 Task: Add Laclare Family Creamery Pepper Jack, Goat Milk Cheese to the cart.
Action: Mouse moved to (770, 247)
Screenshot: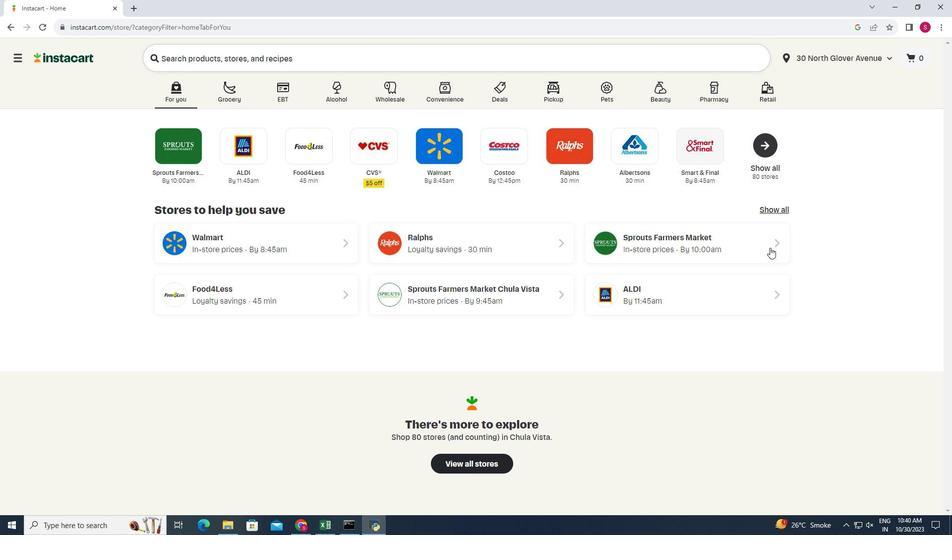
Action: Mouse pressed left at (770, 247)
Screenshot: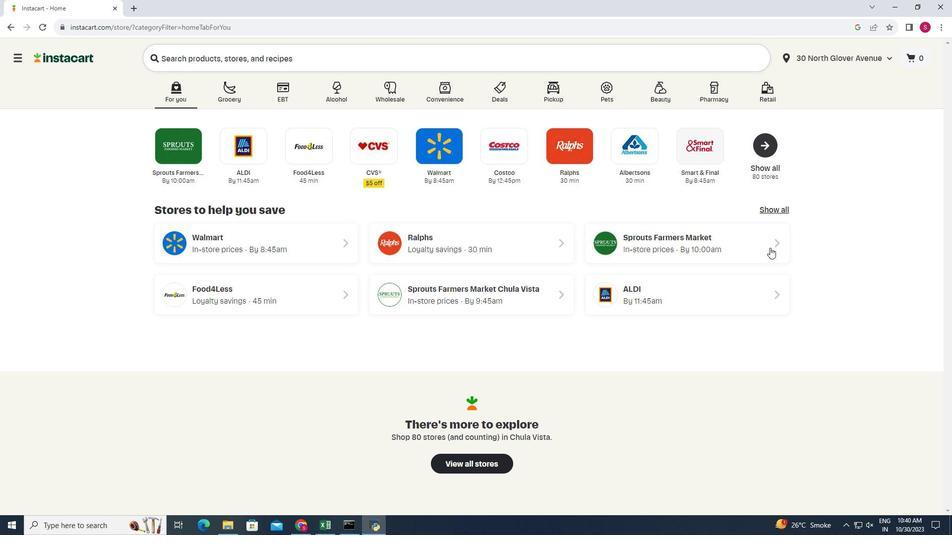 
Action: Mouse moved to (28, 431)
Screenshot: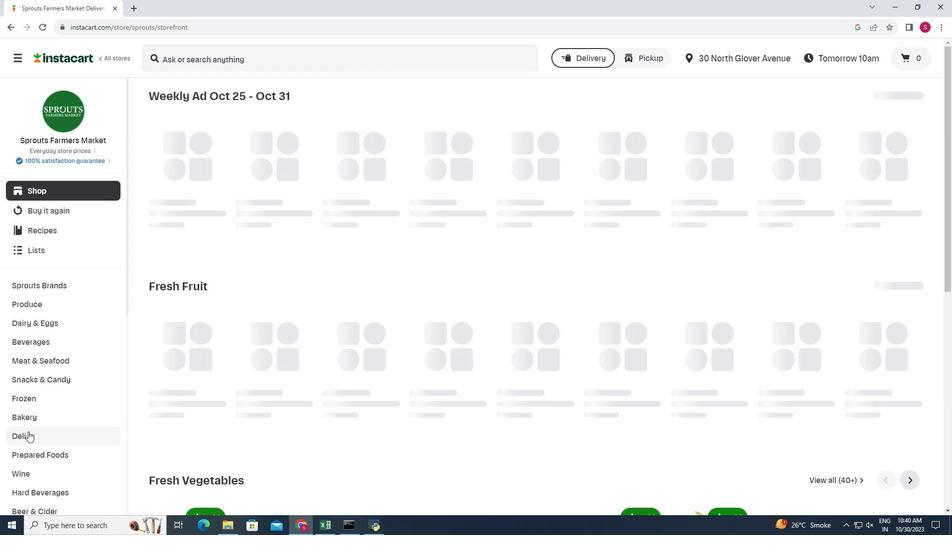 
Action: Mouse pressed left at (28, 431)
Screenshot: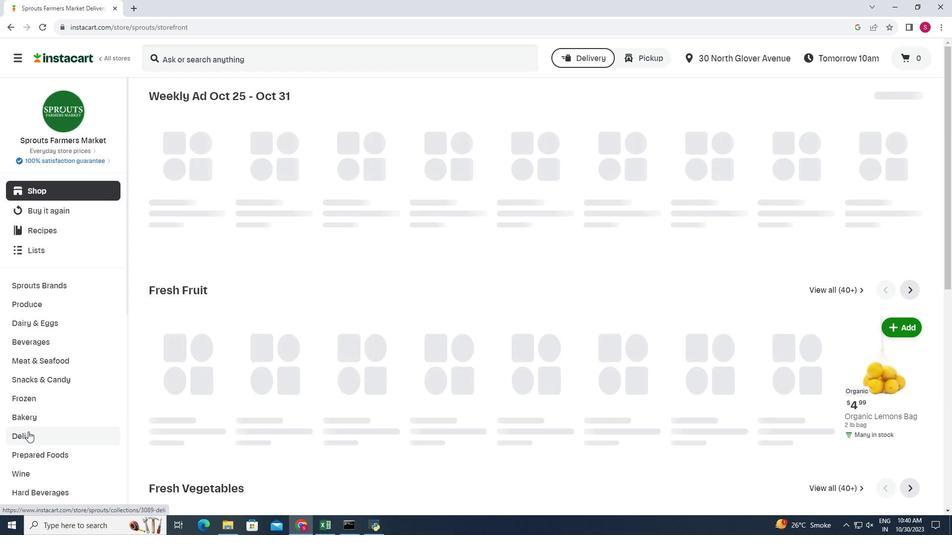 
Action: Mouse moved to (254, 123)
Screenshot: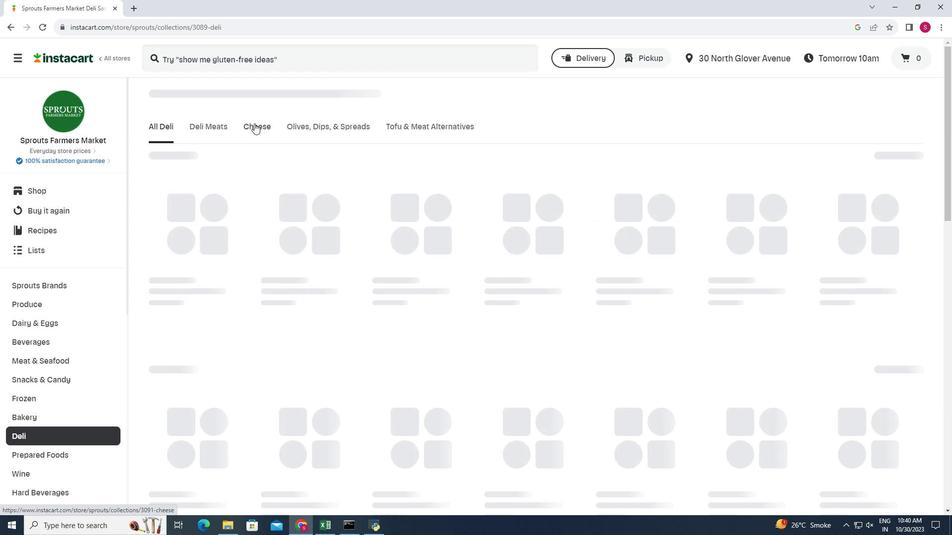 
Action: Mouse pressed left at (254, 123)
Screenshot: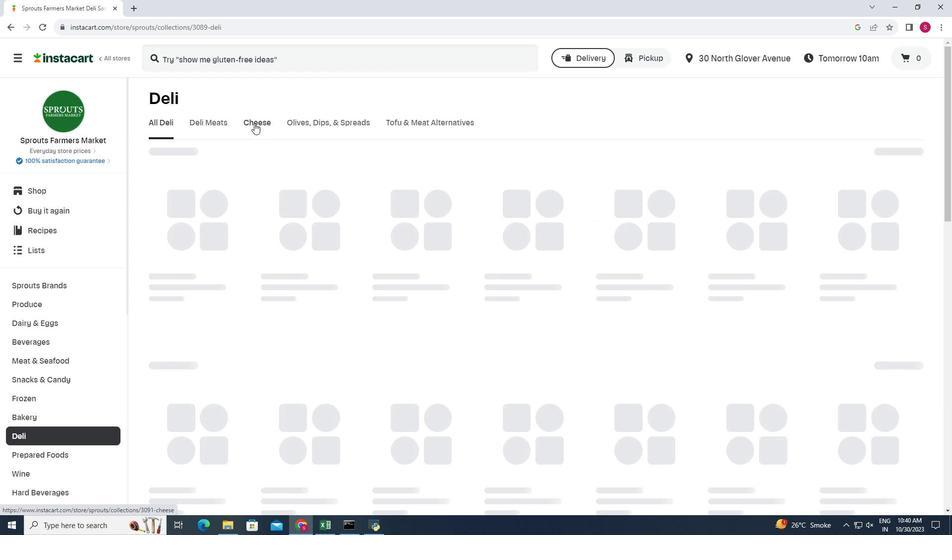 
Action: Mouse moved to (935, 165)
Screenshot: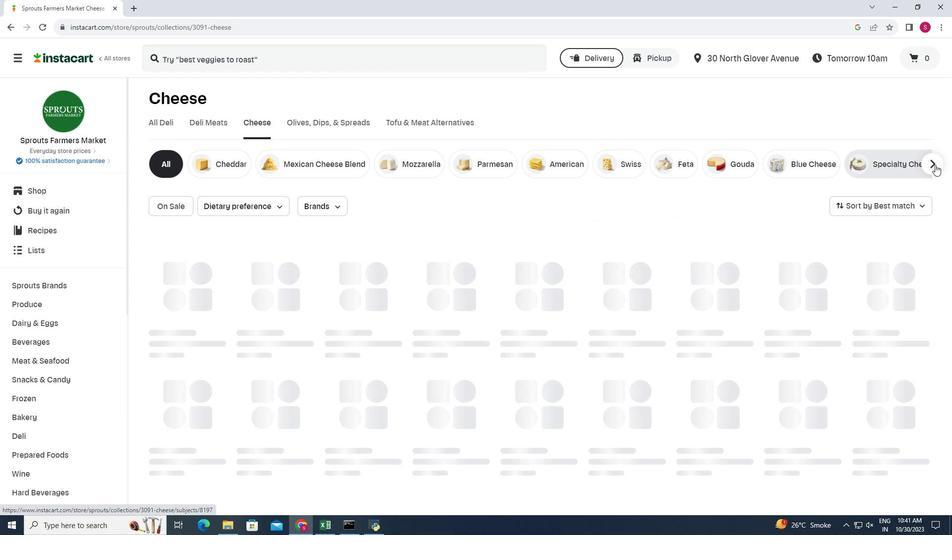 
Action: Mouse pressed left at (935, 165)
Screenshot: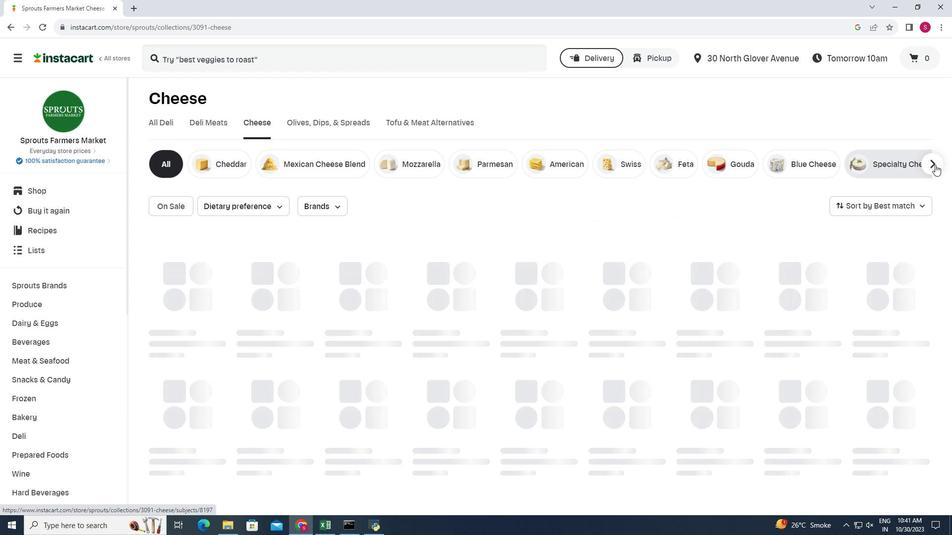 
Action: Mouse moved to (926, 159)
Screenshot: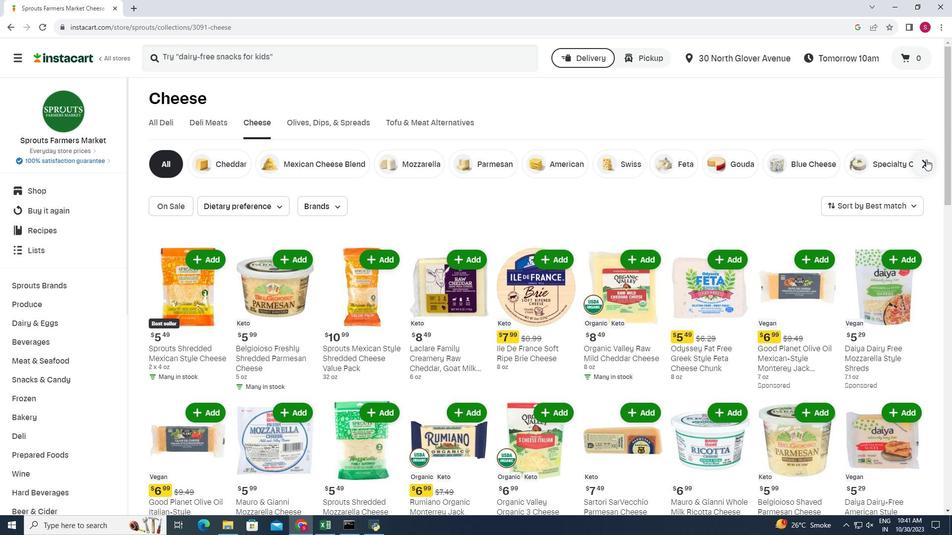 
Action: Mouse pressed left at (926, 159)
Screenshot: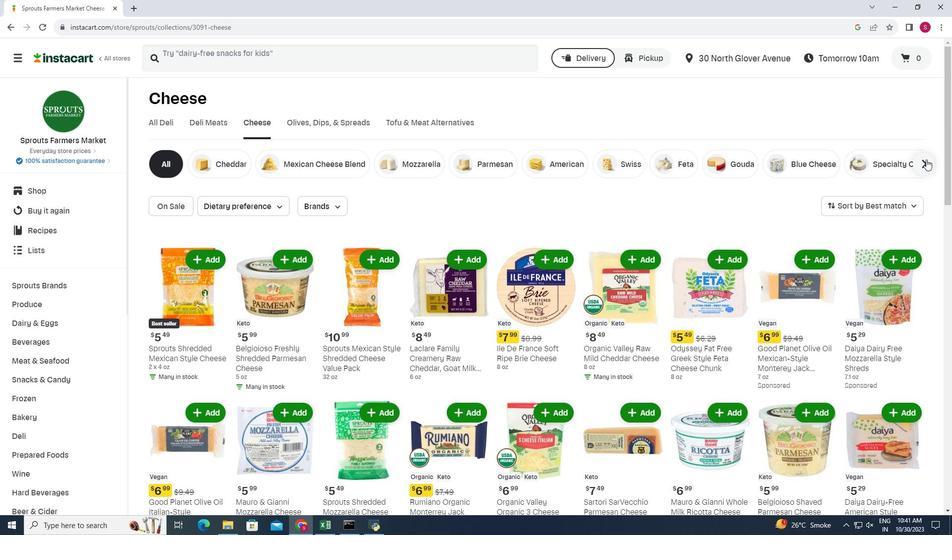 
Action: Mouse moved to (885, 162)
Screenshot: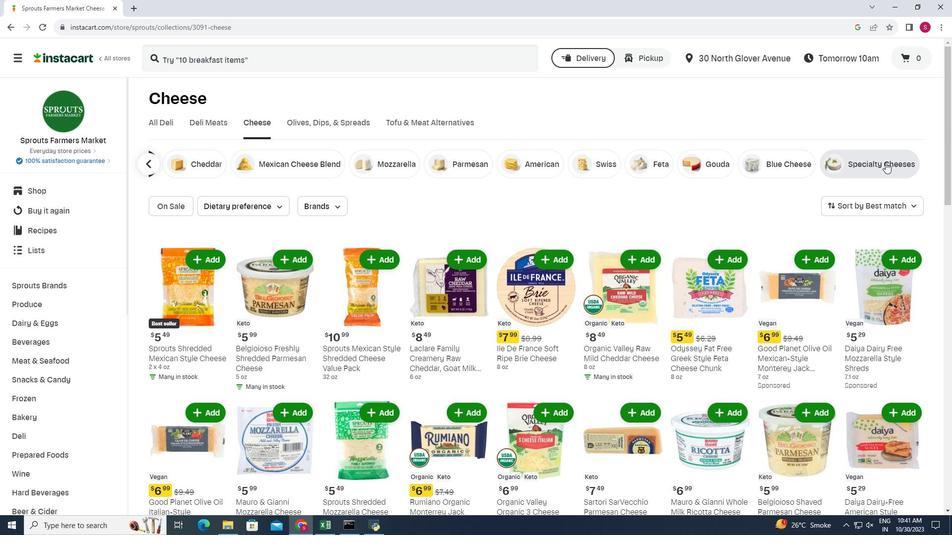
Action: Mouse pressed left at (885, 162)
Screenshot: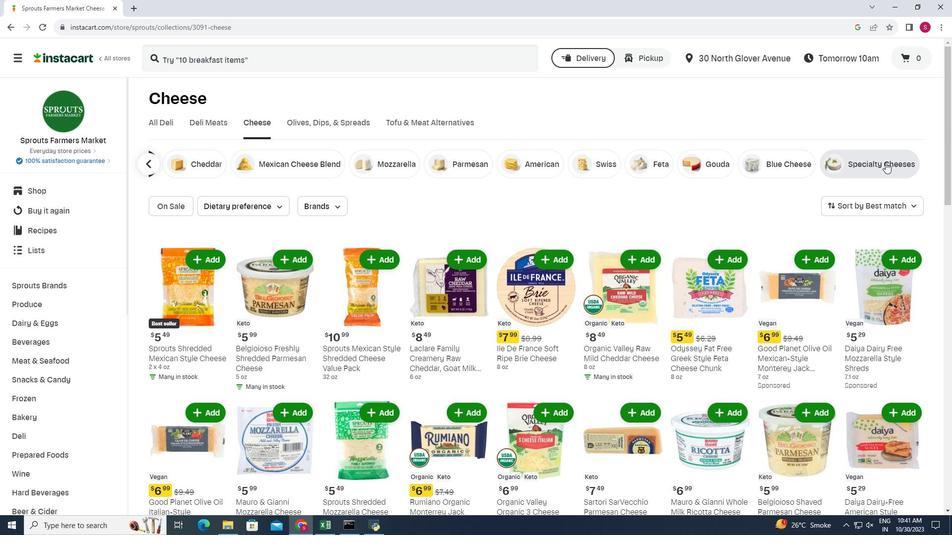 
Action: Mouse moved to (440, 208)
Screenshot: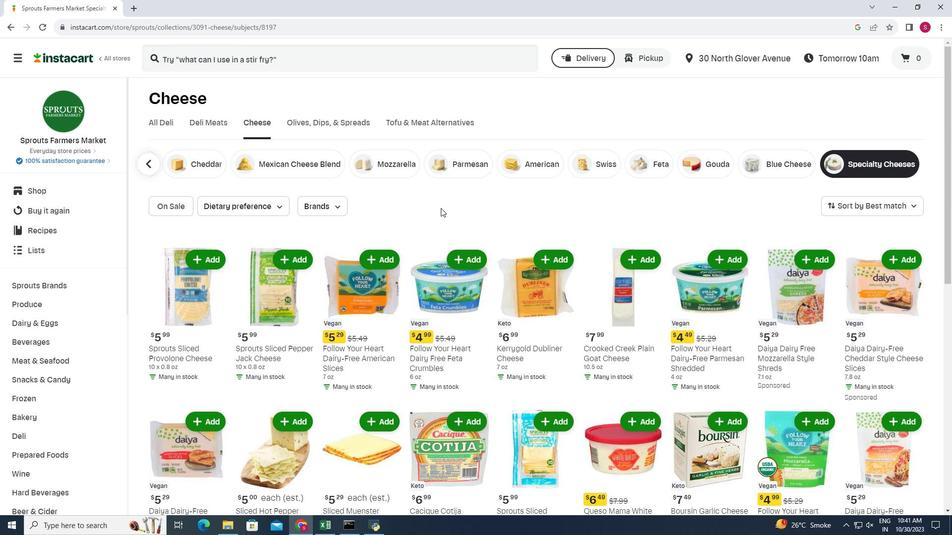 
Action: Mouse scrolled (440, 207) with delta (0, 0)
Screenshot: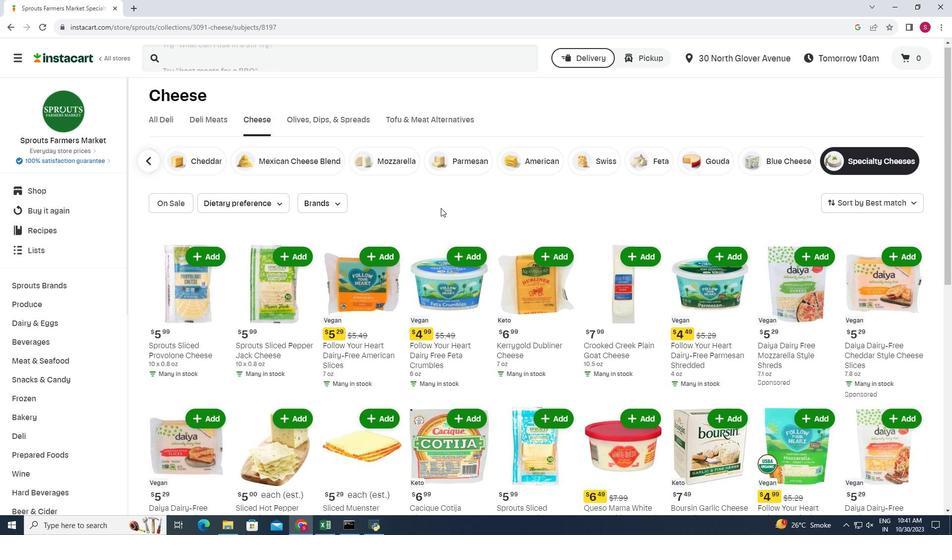 
Action: Mouse moved to (433, 212)
Screenshot: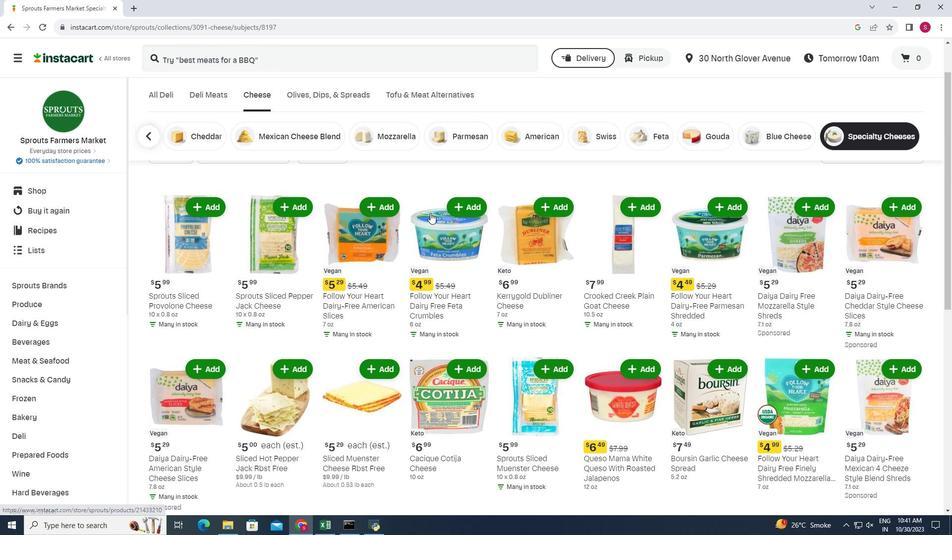 
Action: Mouse scrolled (433, 211) with delta (0, 0)
Screenshot: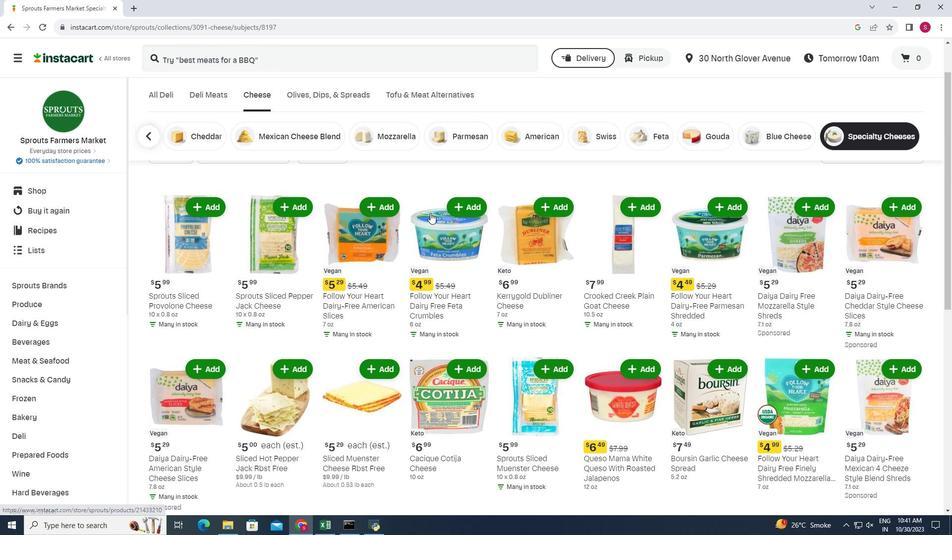 
Action: Mouse moved to (911, 244)
Screenshot: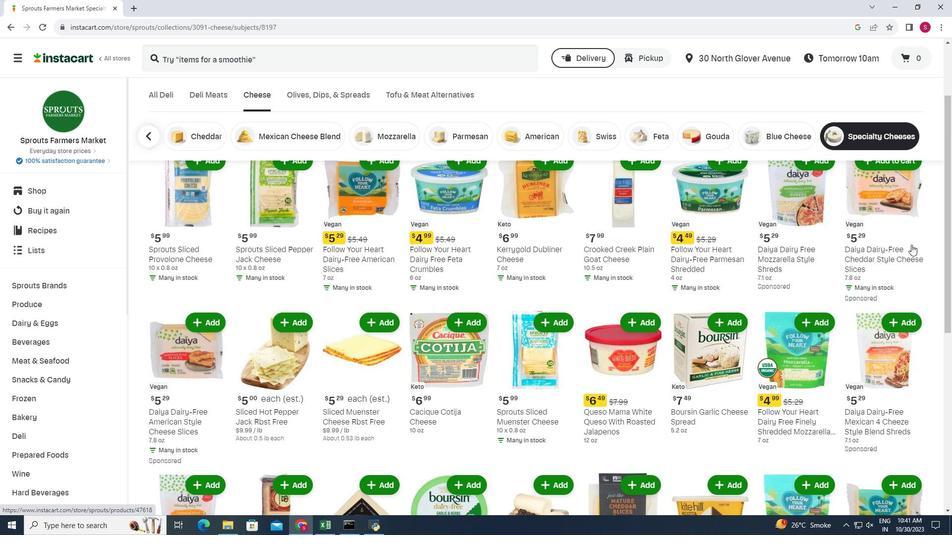 
Action: Mouse scrolled (911, 244) with delta (0, 0)
Screenshot: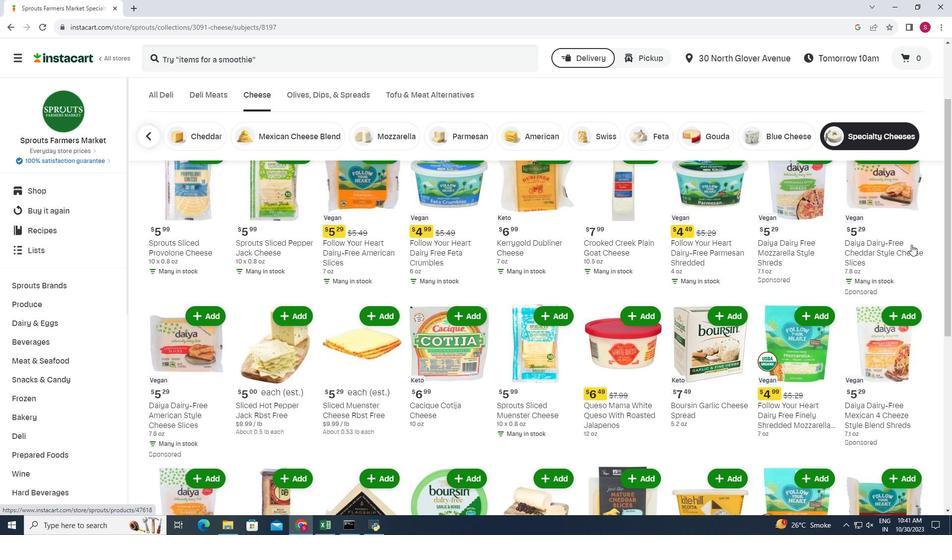 
Action: Mouse scrolled (911, 244) with delta (0, 0)
Screenshot: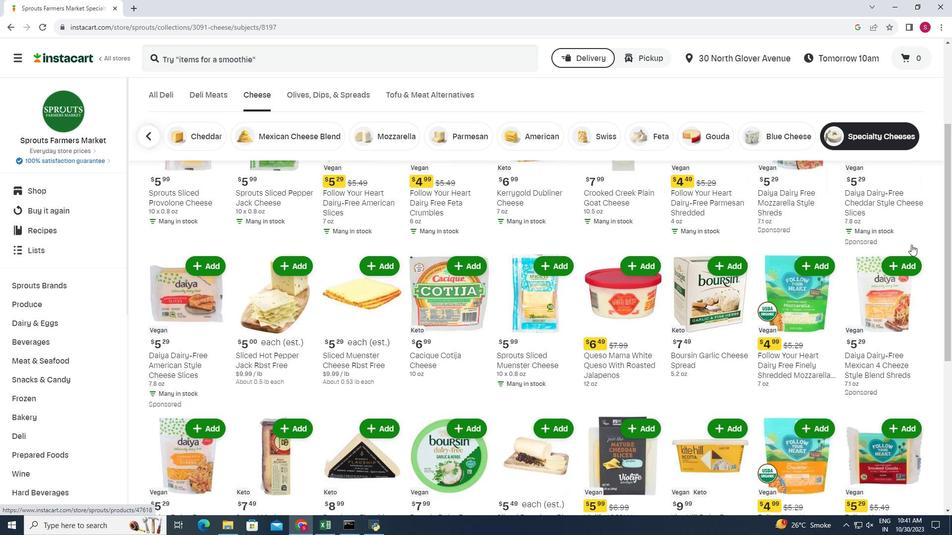 
Action: Mouse moved to (149, 300)
Screenshot: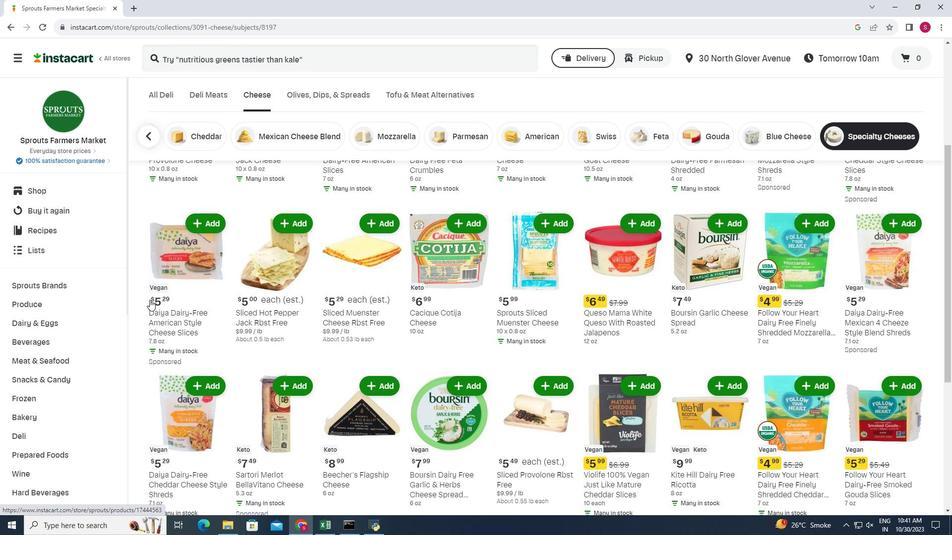 
Action: Mouse scrolled (149, 299) with delta (0, 0)
Screenshot: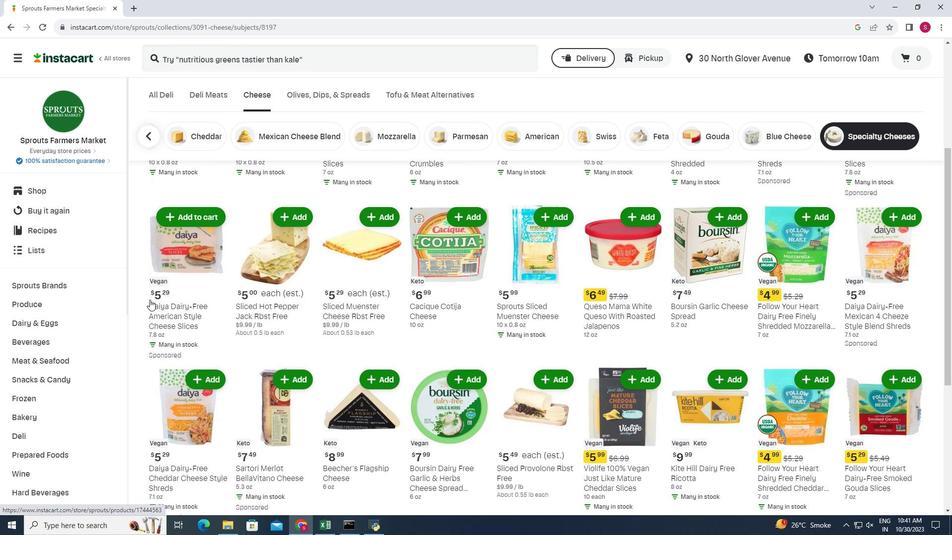 
Action: Mouse scrolled (149, 299) with delta (0, 0)
Screenshot: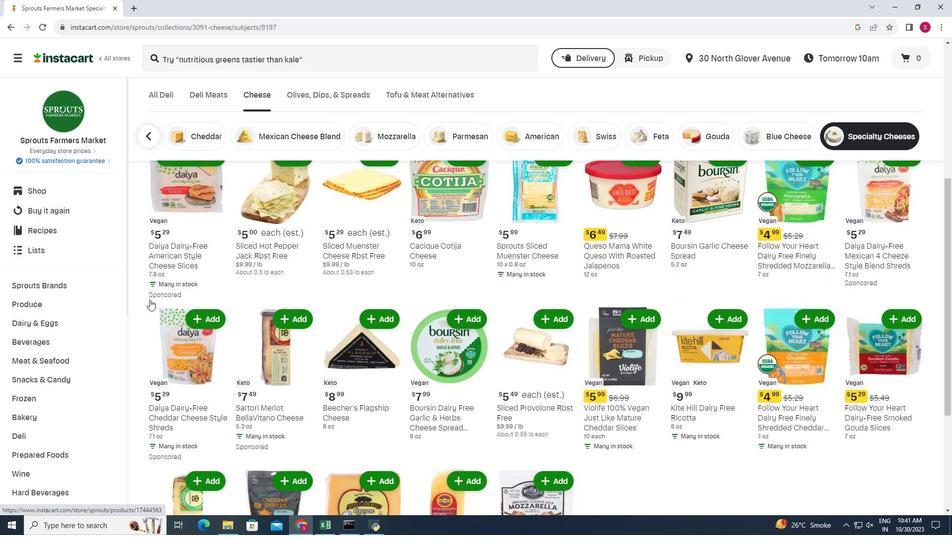 
Action: Mouse moved to (886, 344)
Screenshot: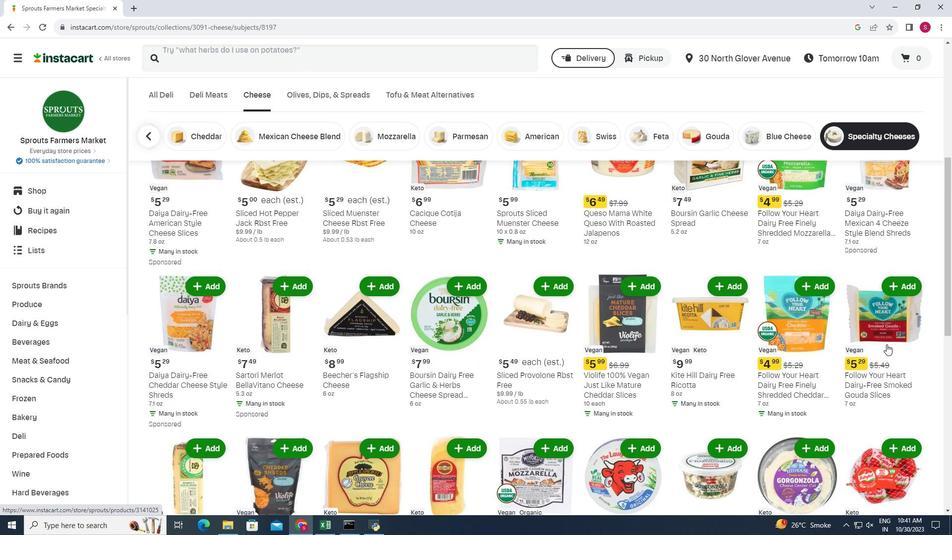 
Action: Mouse scrolled (886, 344) with delta (0, 0)
Screenshot: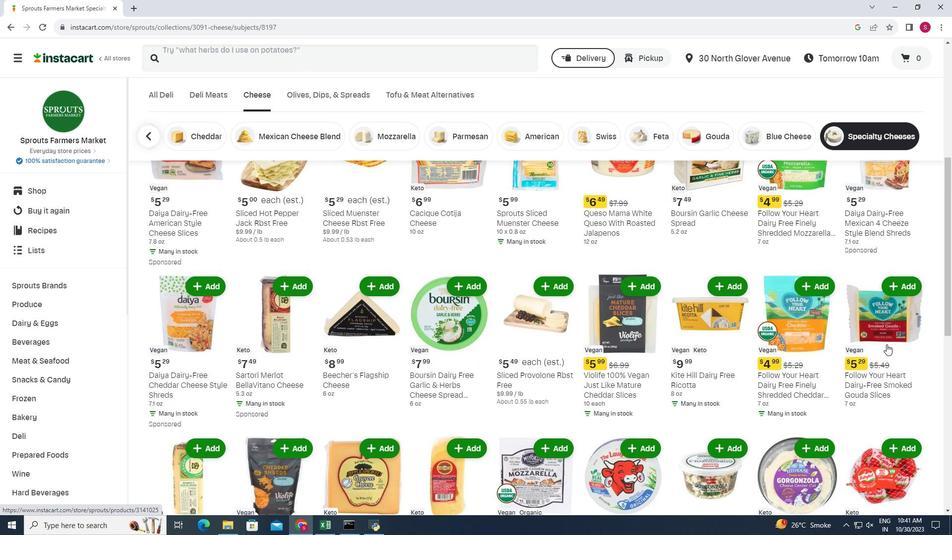 
Action: Mouse scrolled (886, 344) with delta (0, 0)
Screenshot: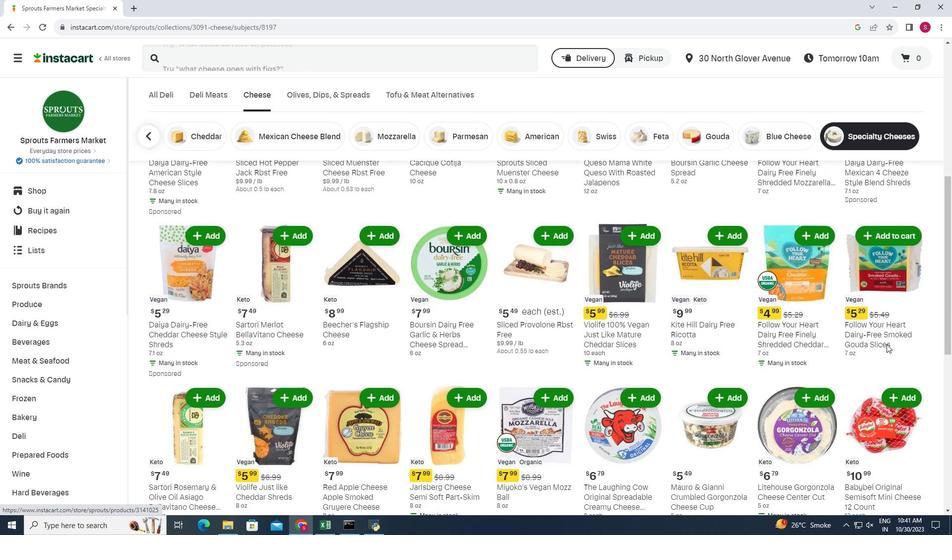 
Action: Mouse moved to (191, 369)
Screenshot: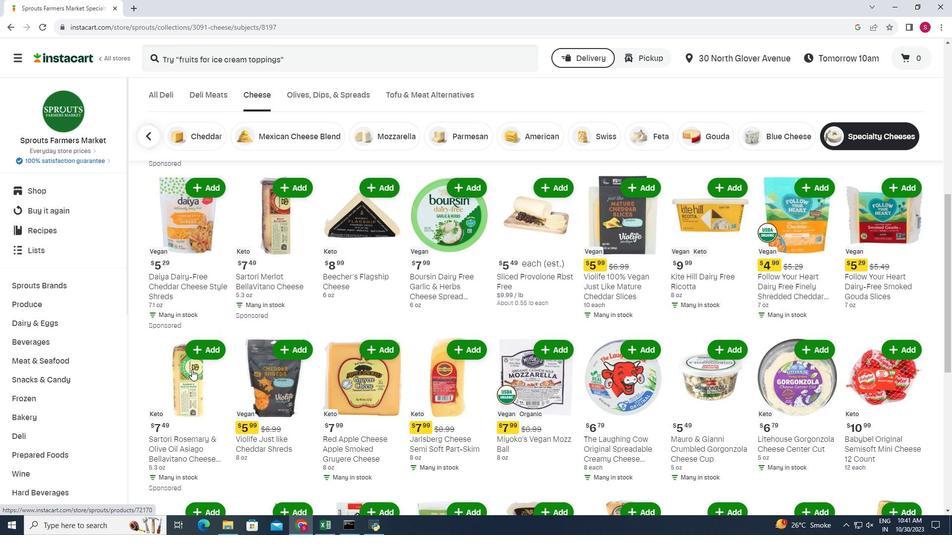 
Action: Mouse scrolled (191, 369) with delta (0, 0)
Screenshot: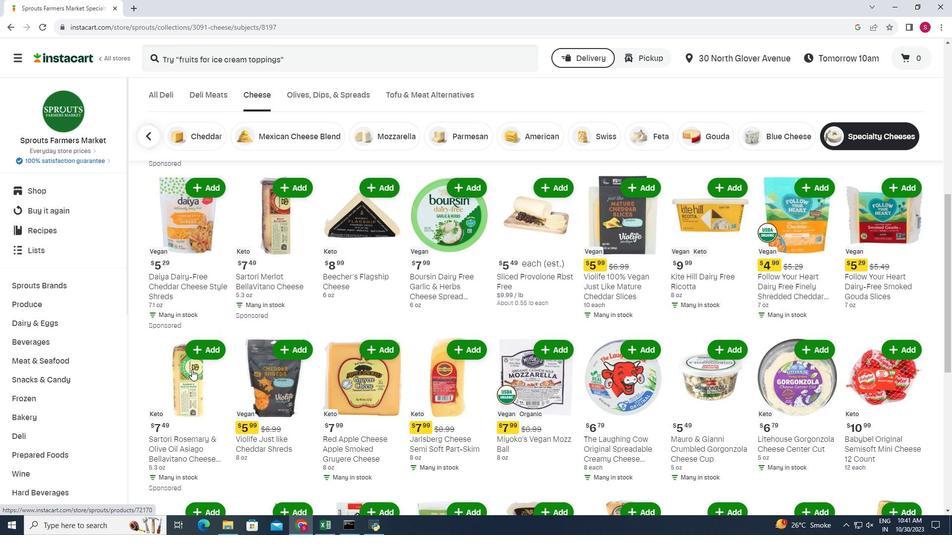 
Action: Mouse moved to (193, 368)
Screenshot: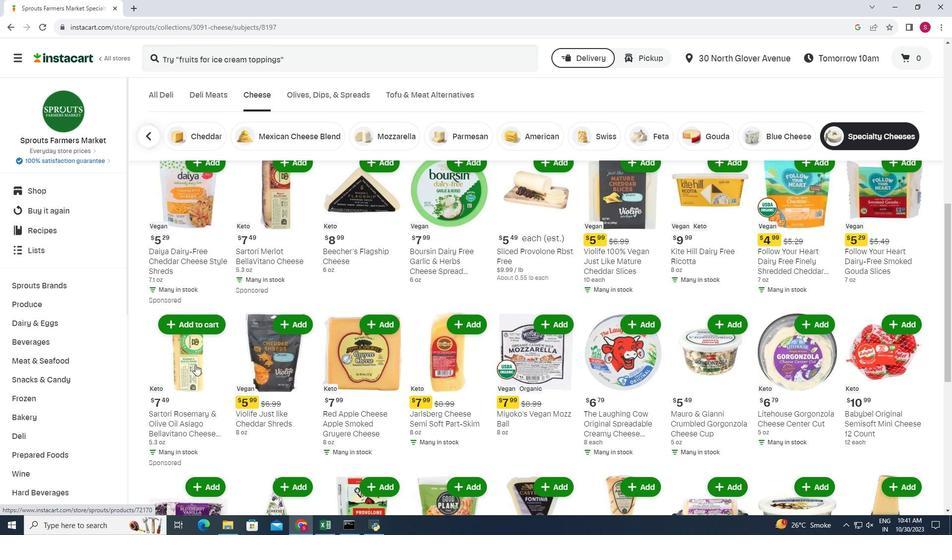 
Action: Mouse scrolled (193, 367) with delta (0, 0)
Screenshot: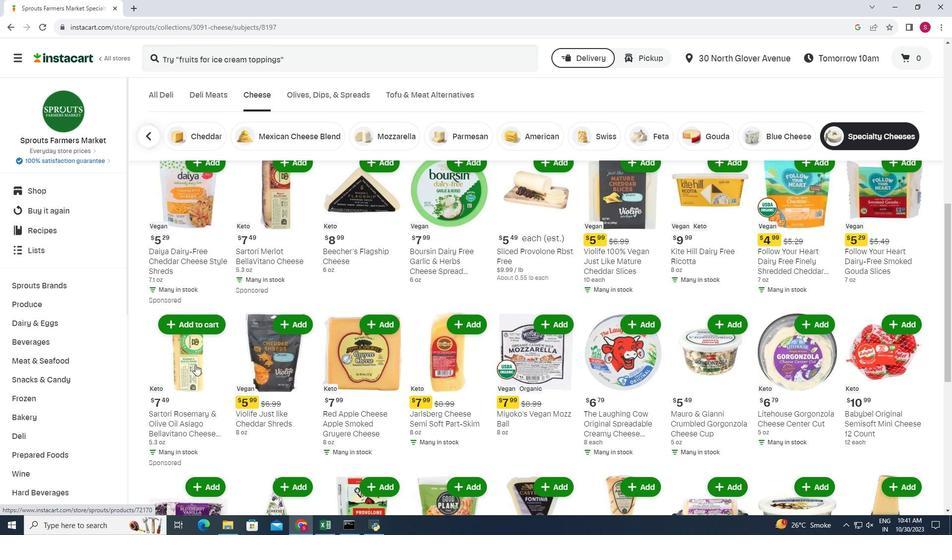 
Action: Mouse moved to (195, 364)
Screenshot: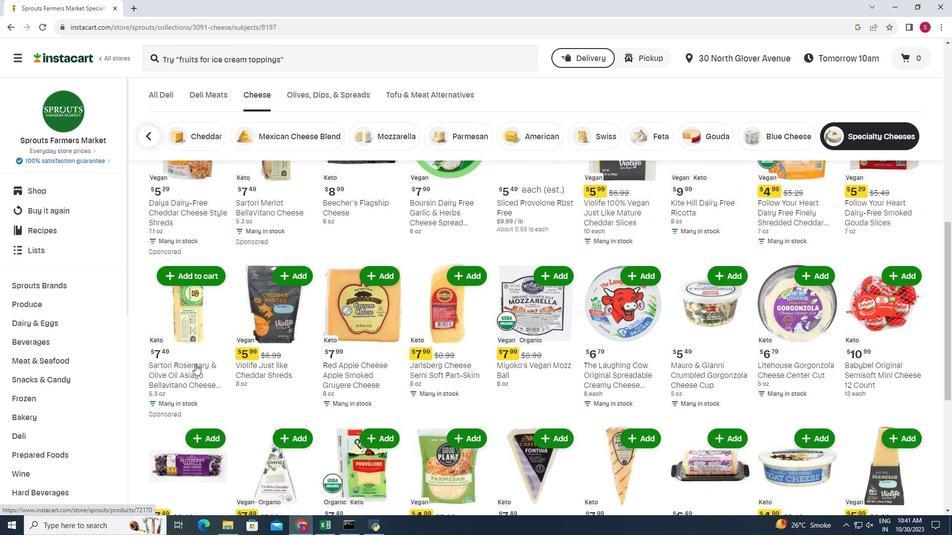 
Action: Mouse scrolled (195, 364) with delta (0, 0)
Screenshot: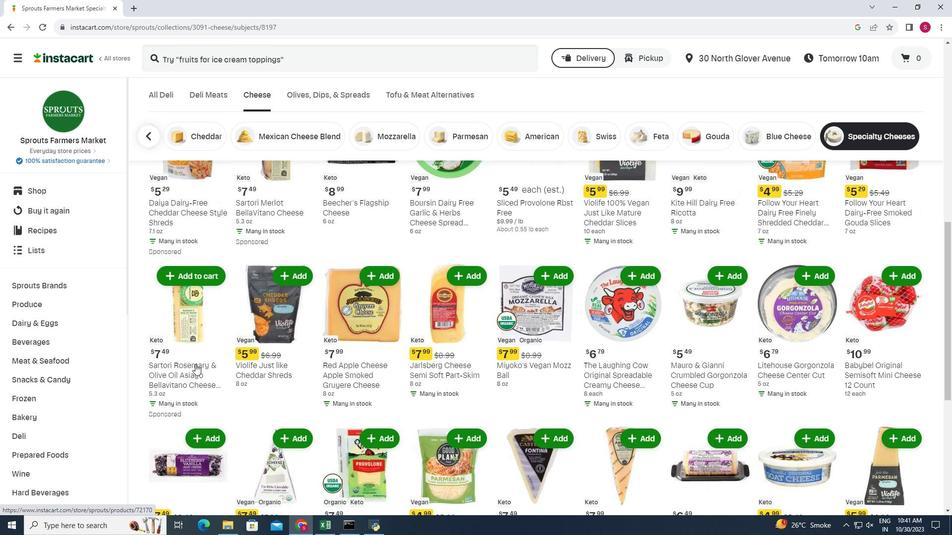 
Action: Mouse moved to (195, 364)
Screenshot: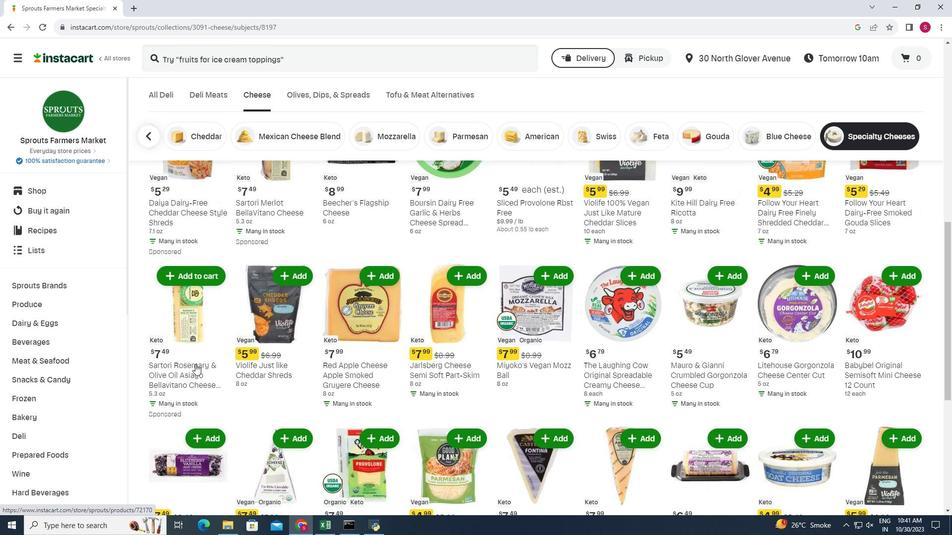 
Action: Mouse scrolled (195, 363) with delta (0, 0)
Screenshot: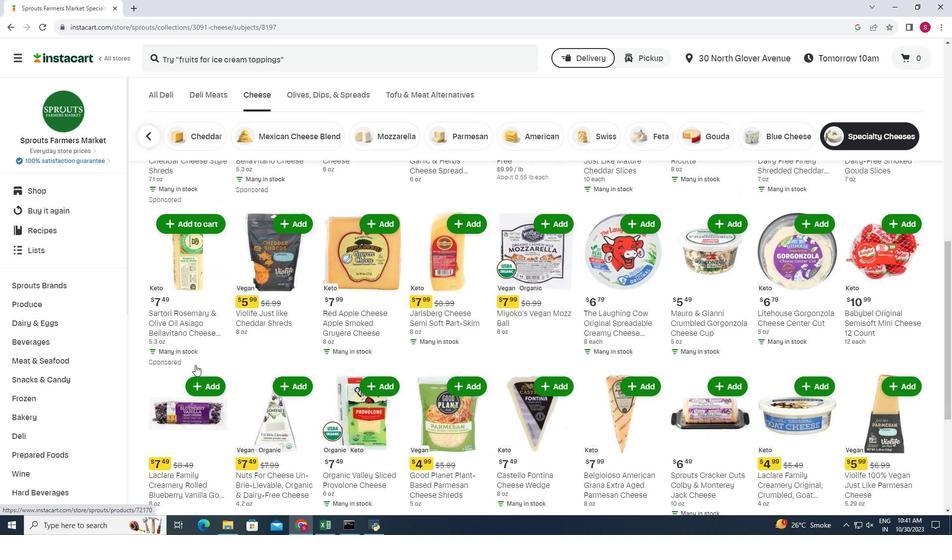 
Action: Mouse moved to (921, 398)
Screenshot: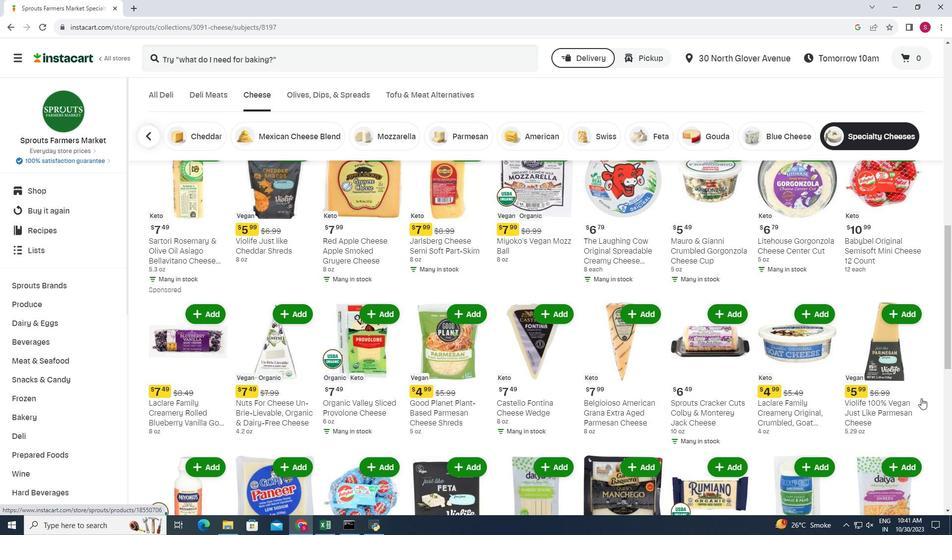 
Action: Mouse scrolled (921, 398) with delta (0, 0)
Screenshot: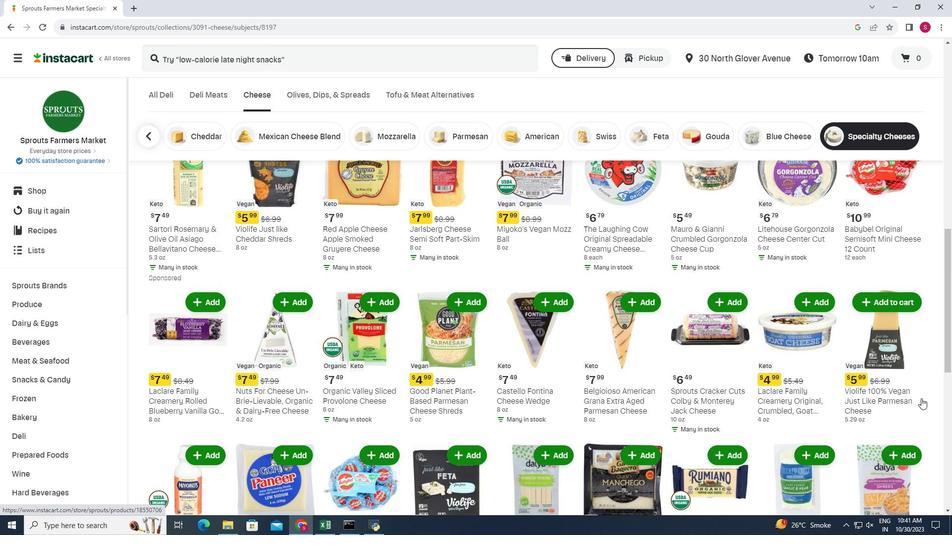 
Action: Mouse scrolled (921, 398) with delta (0, 0)
Screenshot: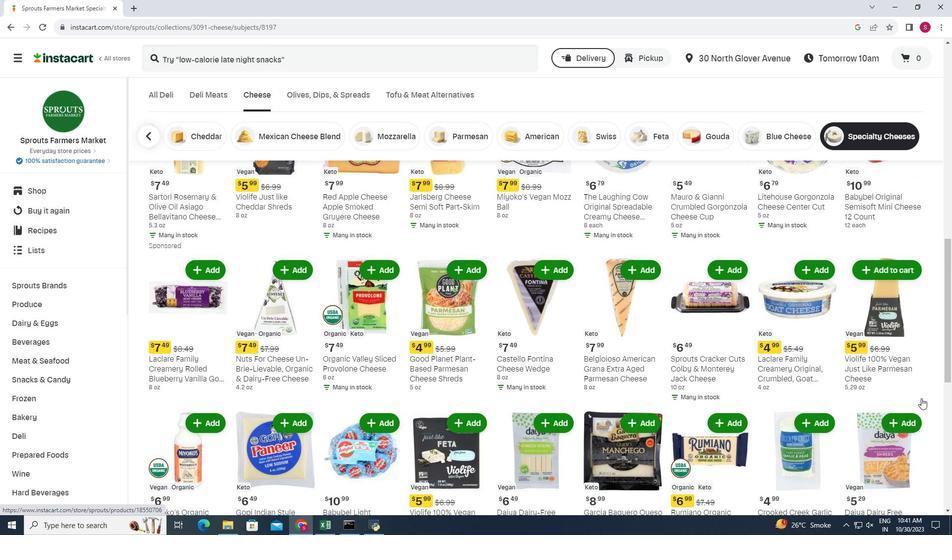
Action: Mouse scrolled (921, 398) with delta (0, 0)
Screenshot: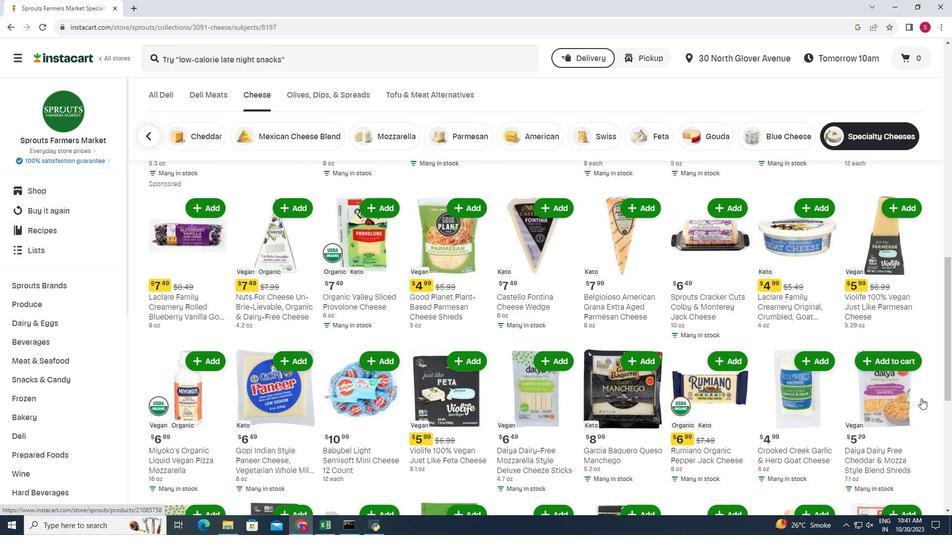 
Action: Mouse moved to (137, 398)
Screenshot: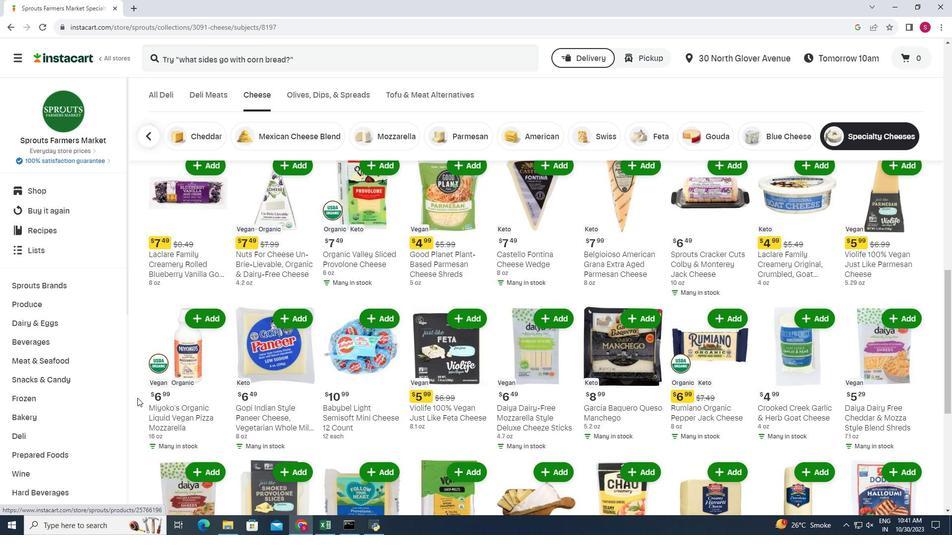 
Action: Mouse scrolled (137, 397) with delta (0, 0)
Screenshot: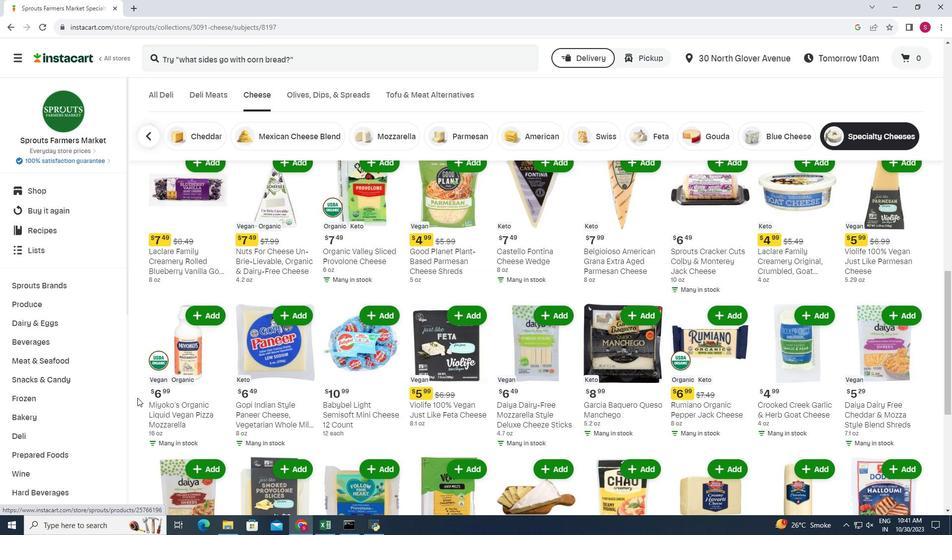 
Action: Mouse scrolled (137, 397) with delta (0, 0)
Screenshot: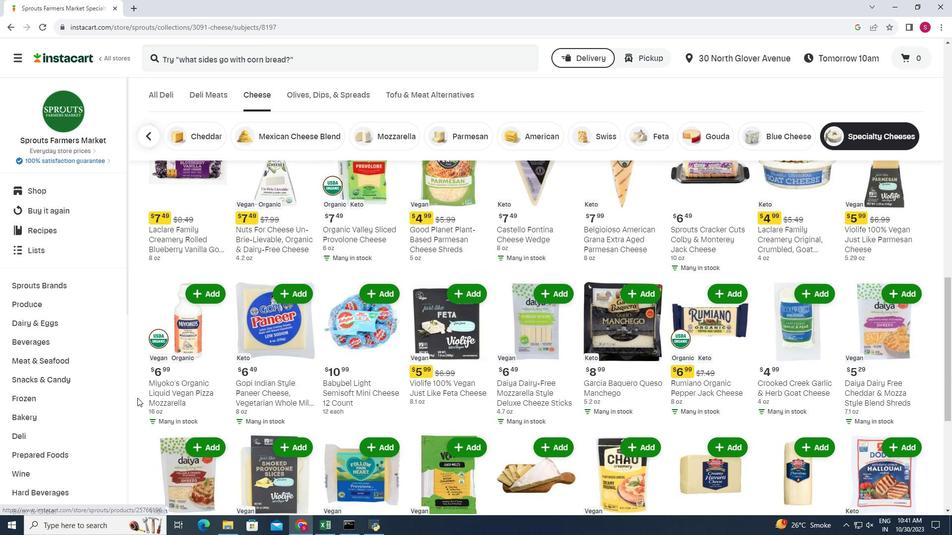 
Action: Mouse moved to (912, 424)
Screenshot: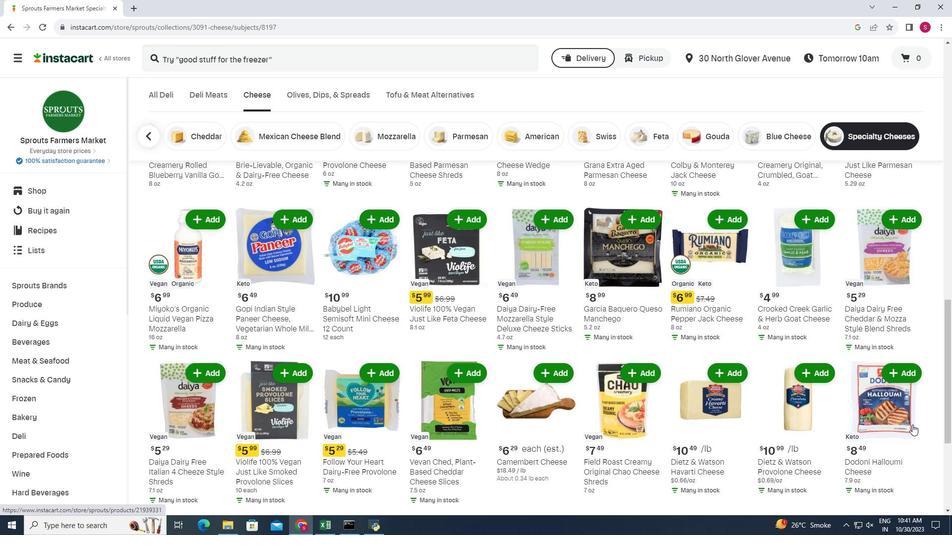 
Action: Mouse scrolled (912, 424) with delta (0, 0)
Screenshot: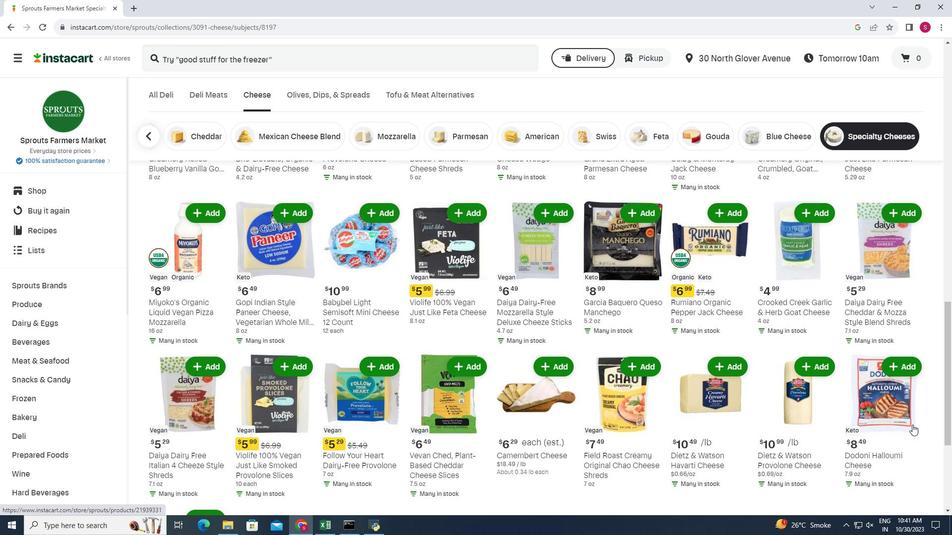 
Action: Mouse scrolled (912, 424) with delta (0, 0)
Screenshot: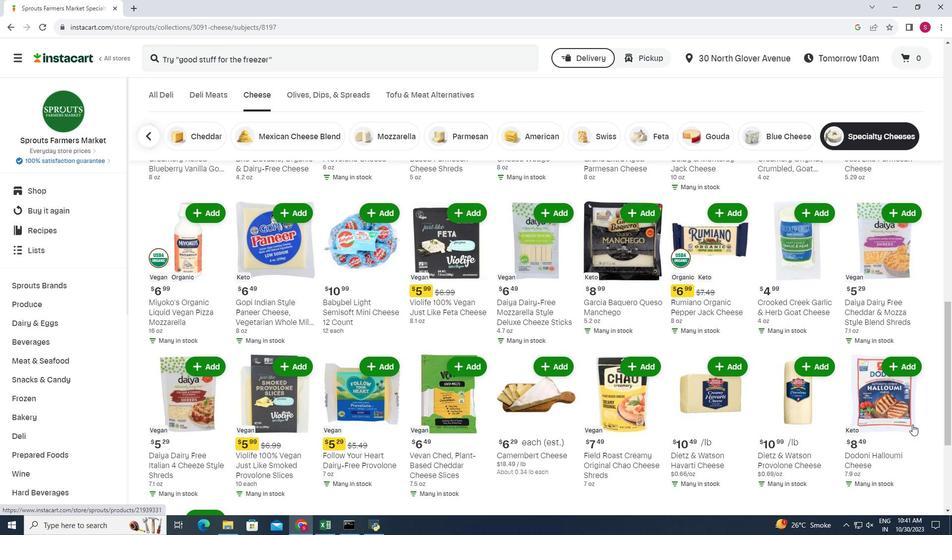 
Action: Mouse scrolled (912, 424) with delta (0, 0)
Screenshot: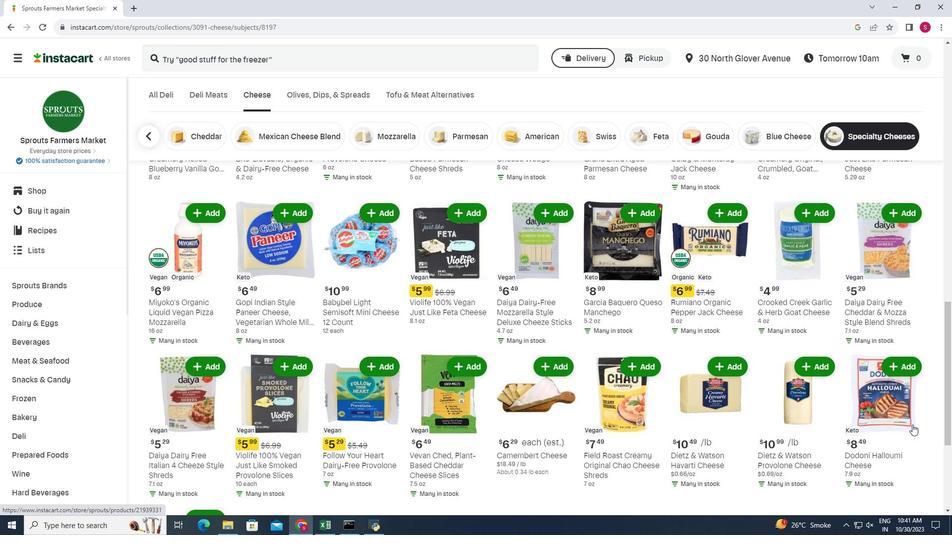 
Action: Mouse scrolled (912, 424) with delta (0, 0)
Screenshot: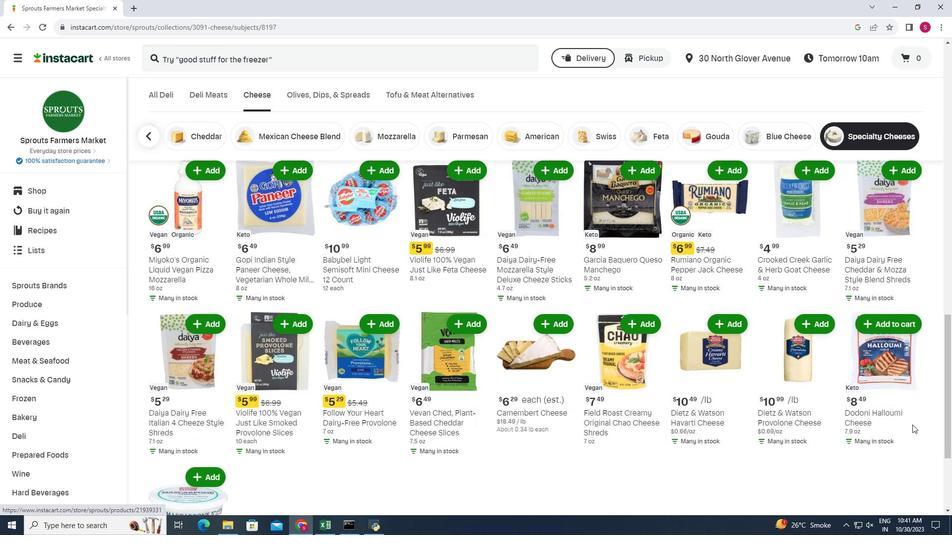 
Action: Mouse moved to (173, 426)
Screenshot: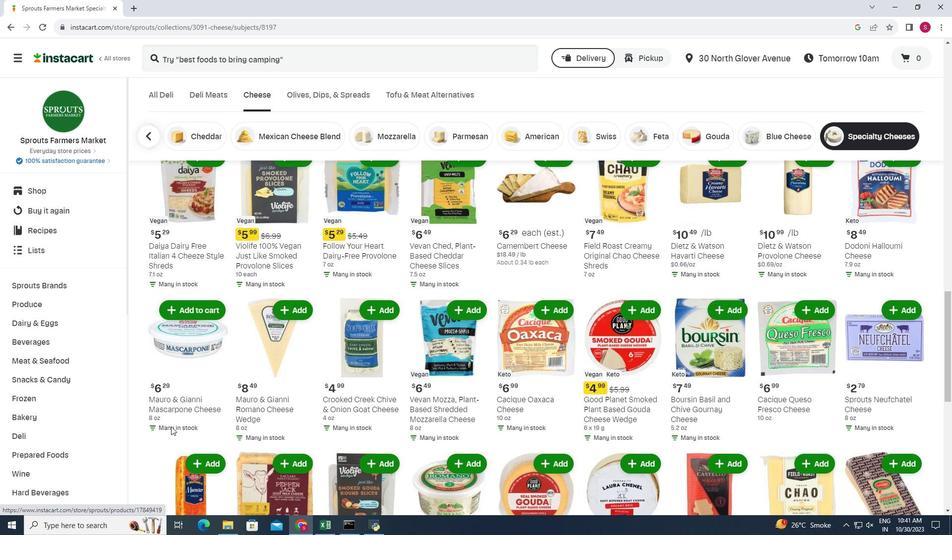 
Action: Mouse scrolled (173, 425) with delta (0, 0)
Screenshot: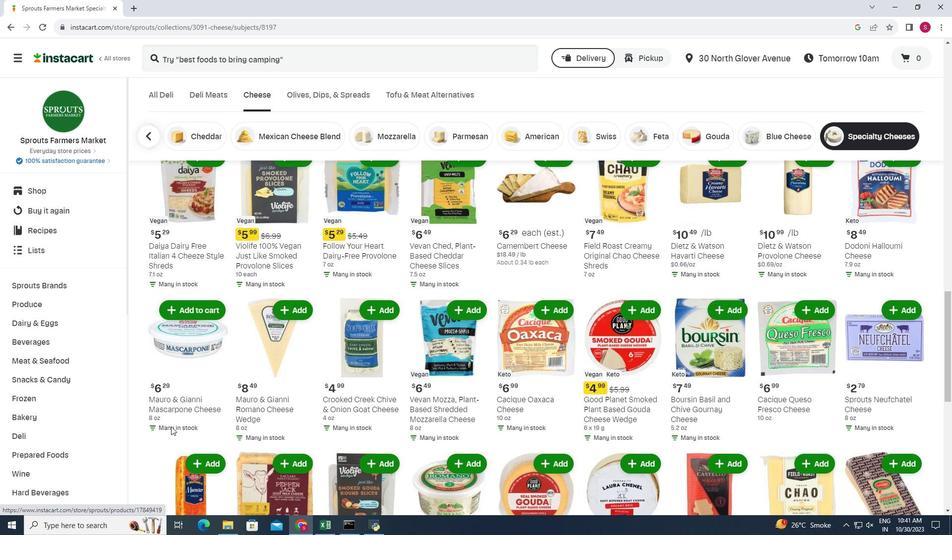 
Action: Mouse moved to (170, 426)
Screenshot: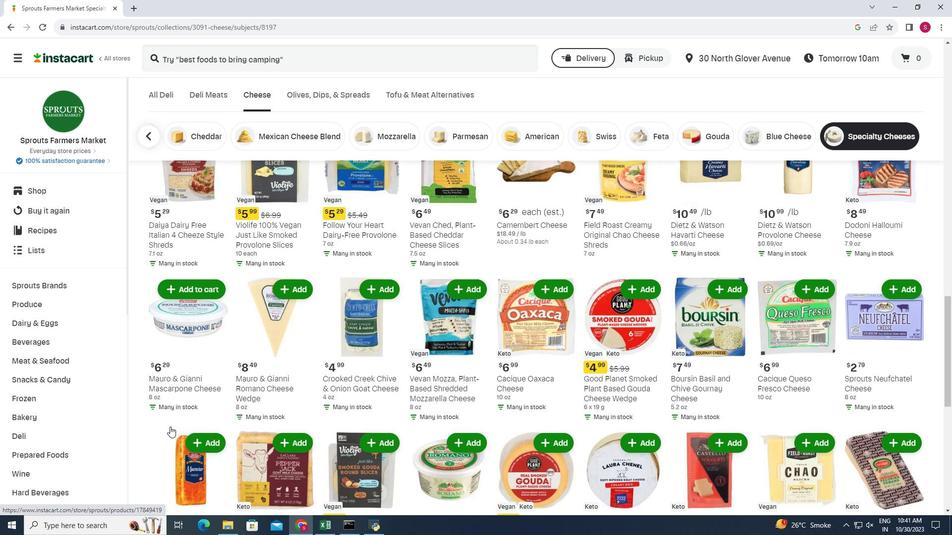 
Action: Mouse scrolled (170, 426) with delta (0, 0)
Screenshot: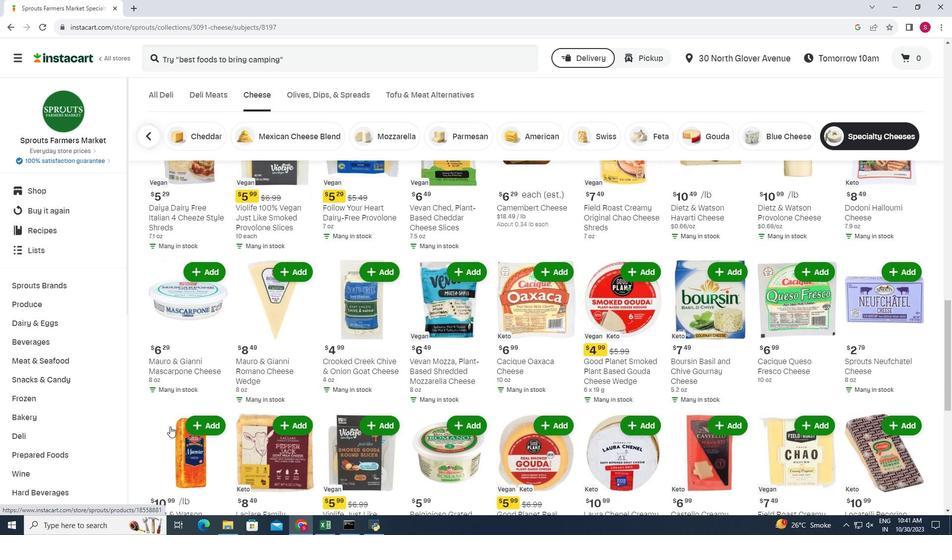 
Action: Mouse moved to (169, 426)
Screenshot: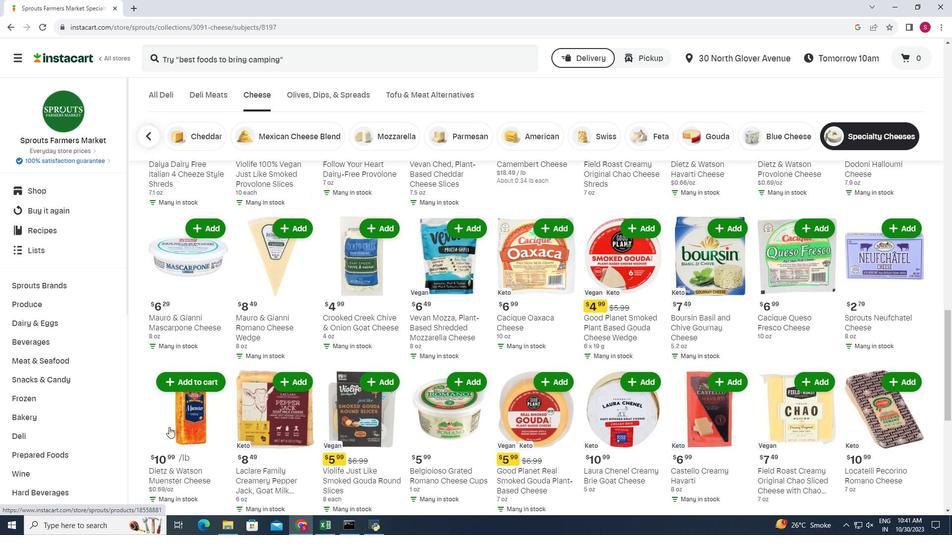 
Action: Mouse scrolled (169, 426) with delta (0, 0)
Screenshot: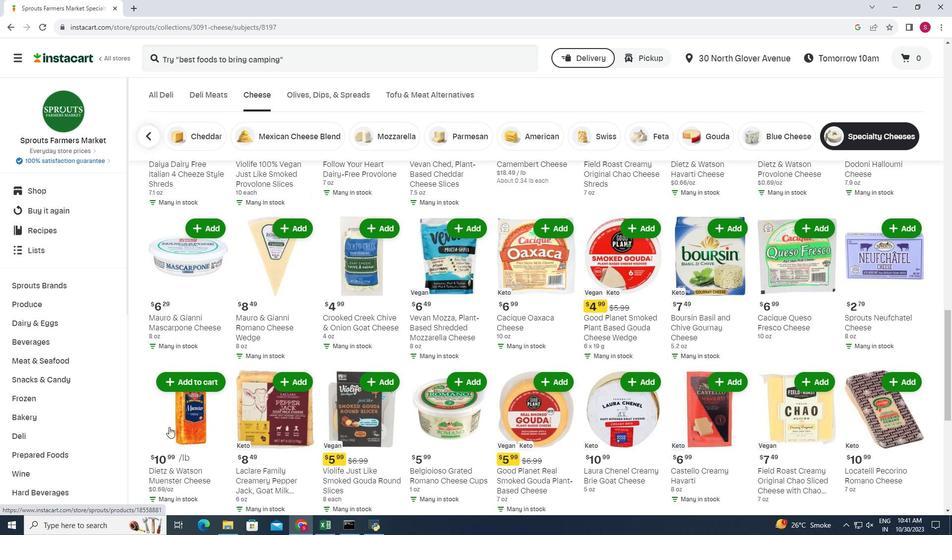 
Action: Mouse moved to (169, 427)
Screenshot: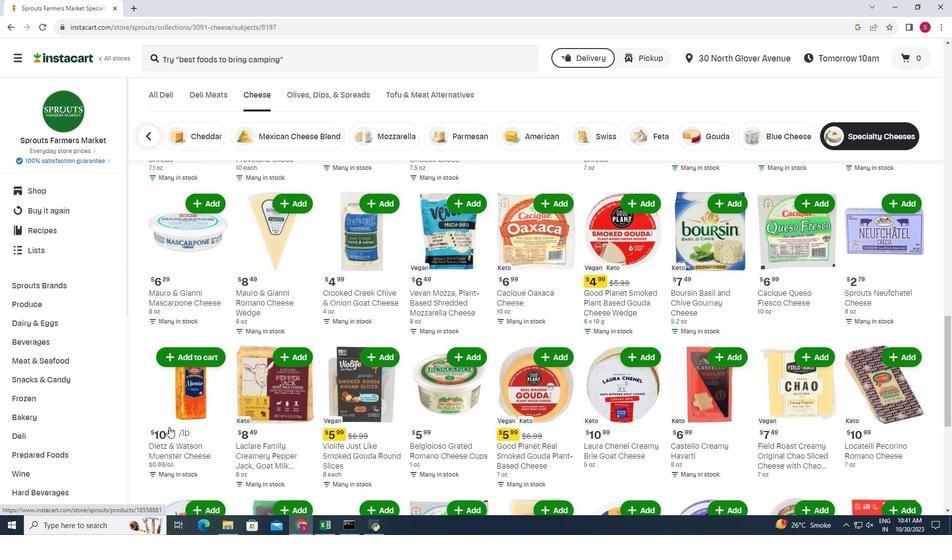 
Action: Mouse scrolled (169, 426) with delta (0, 0)
Screenshot: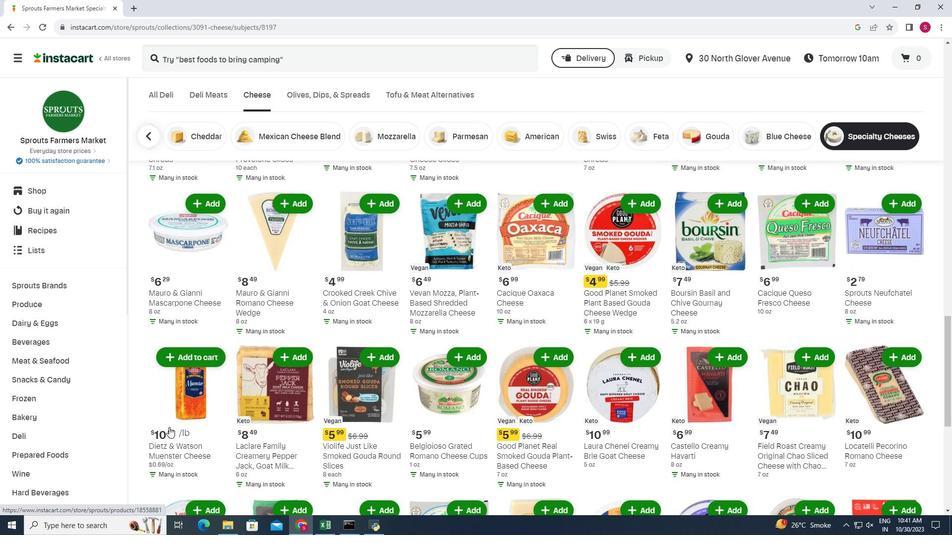 
Action: Mouse moved to (299, 286)
Screenshot: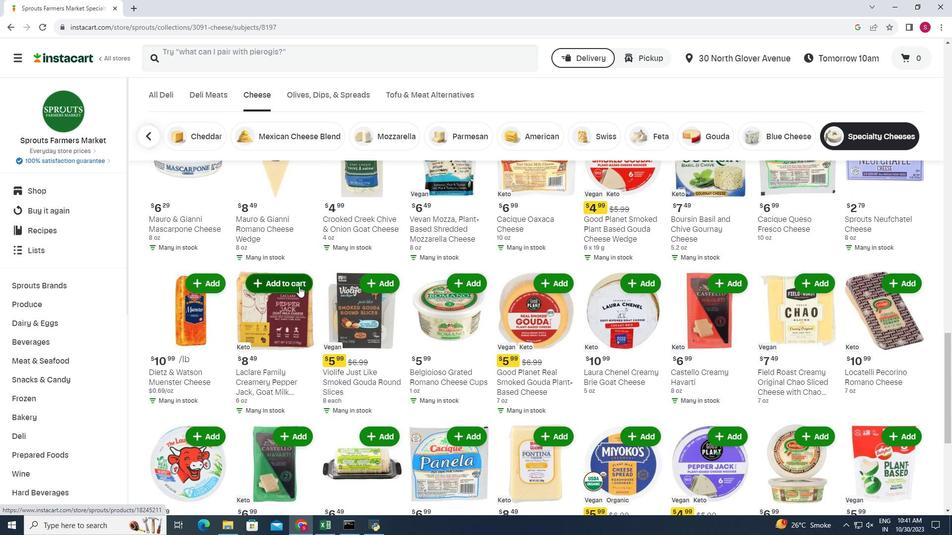 
Action: Mouse pressed left at (299, 286)
Screenshot: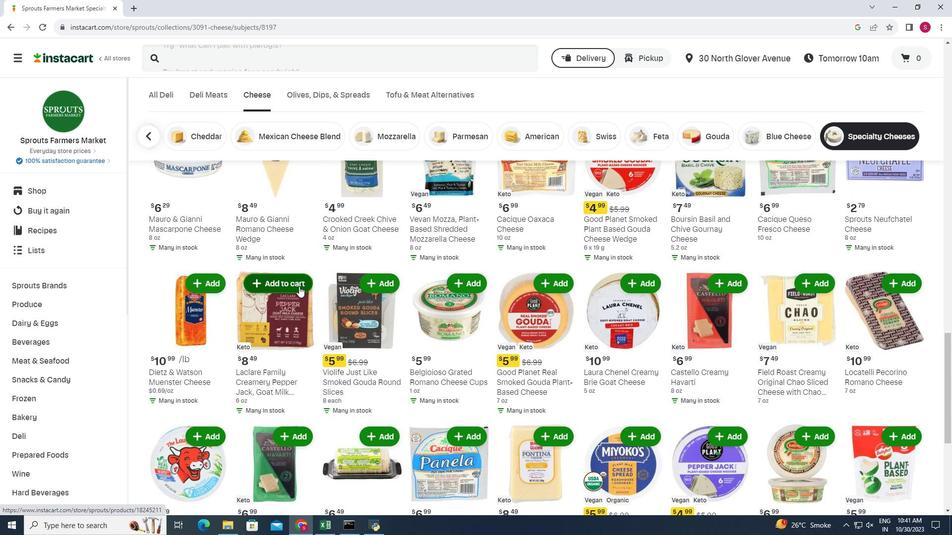 
Action: Mouse moved to (305, 261)
Screenshot: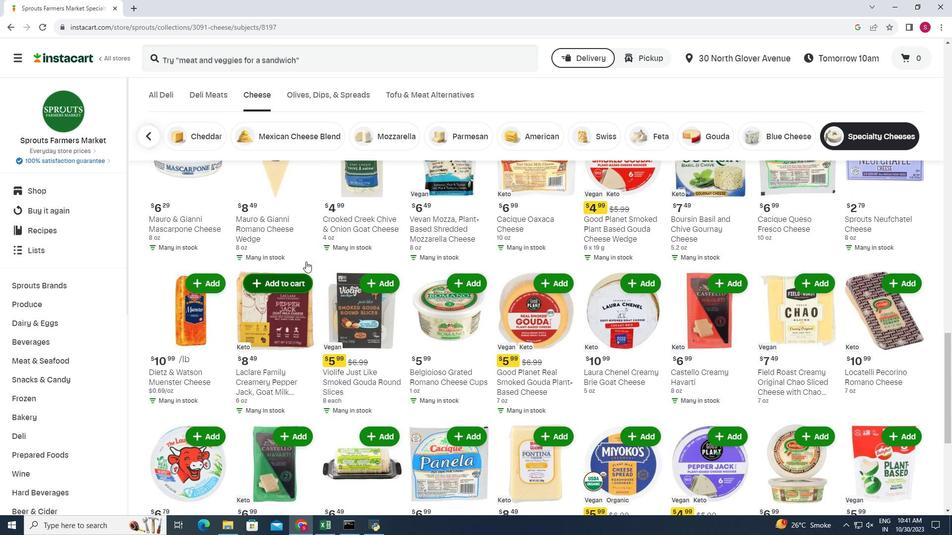 
